 Task: For heading Arial with bold.  font size for heading22,  'Change the font style of data to'Arial Narrow.  and font size to 14,  Change the alignment of both headline & data to Align middle.  In the sheet  Expense Tracker Log Workbook Spreadsheetbook
Action: Mouse moved to (63, 102)
Screenshot: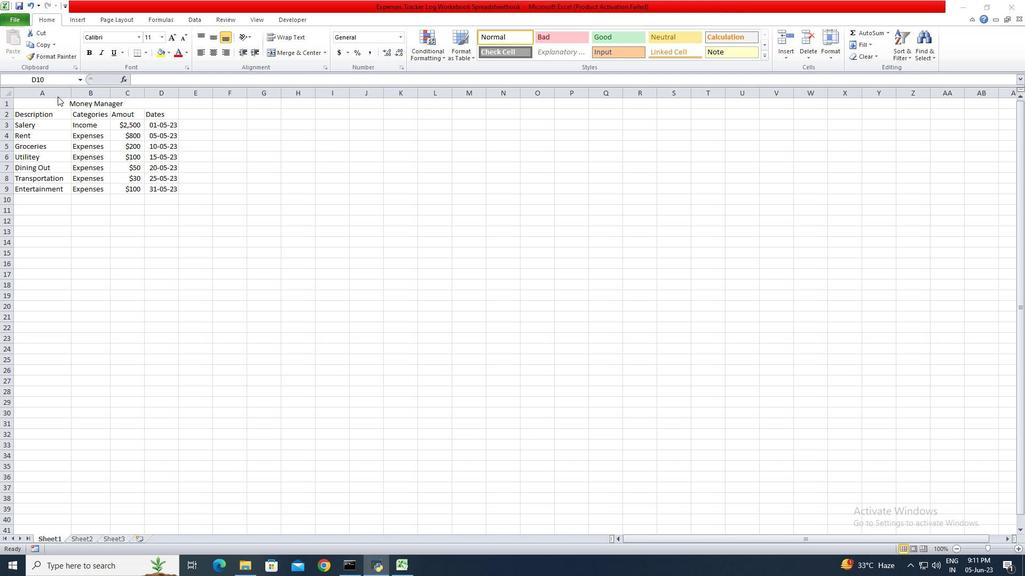 
Action: Mouse pressed left at (63, 102)
Screenshot: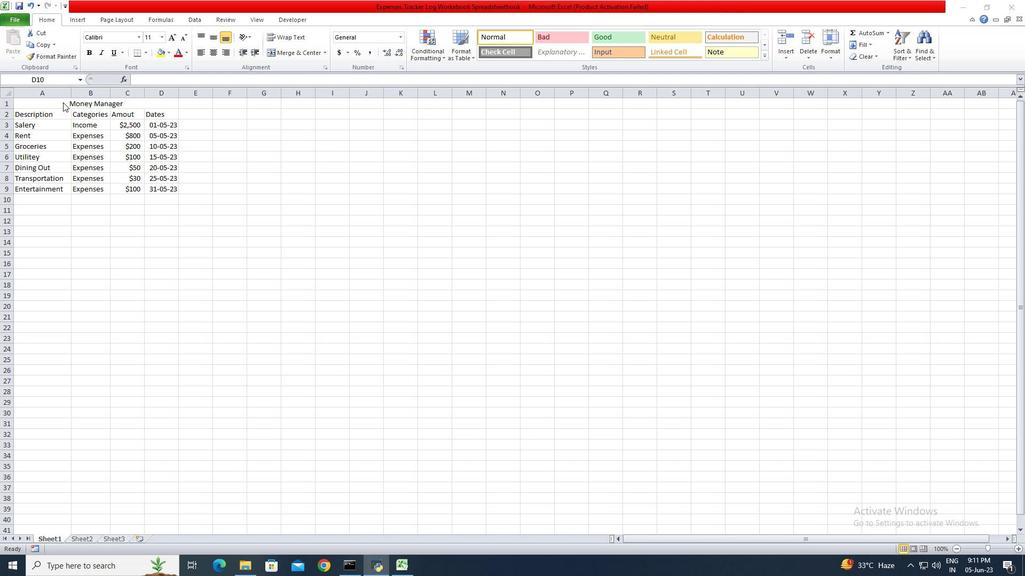 
Action: Mouse moved to (61, 102)
Screenshot: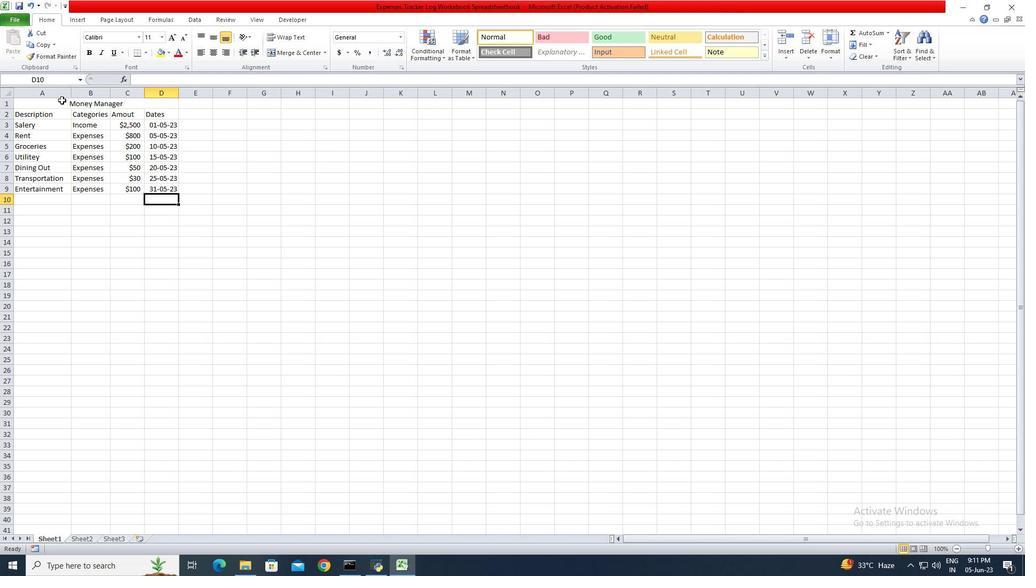 
Action: Mouse pressed left at (61, 102)
Screenshot: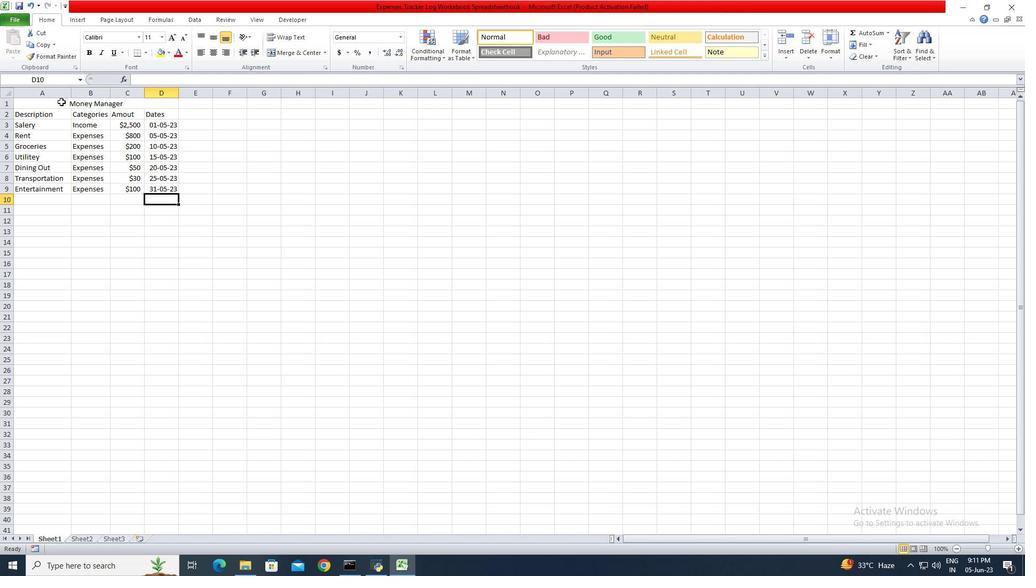 
Action: Mouse moved to (137, 39)
Screenshot: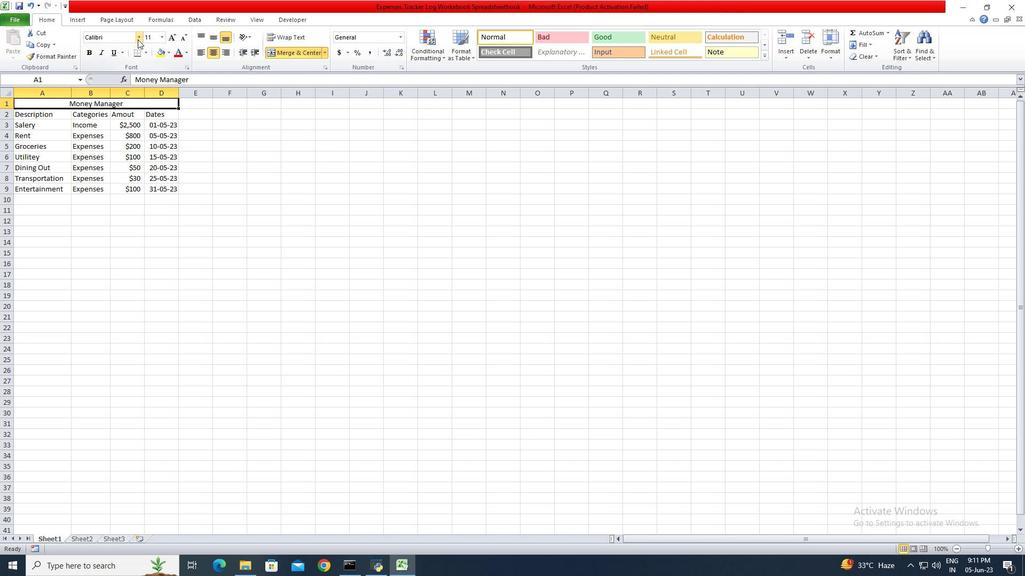 
Action: Mouse pressed left at (137, 39)
Screenshot: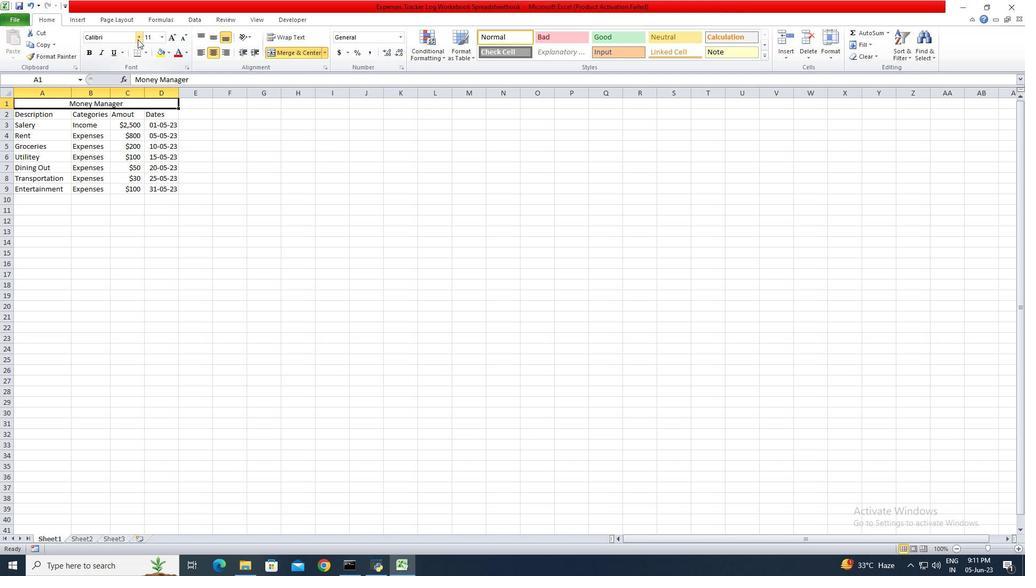 
Action: Mouse moved to (125, 121)
Screenshot: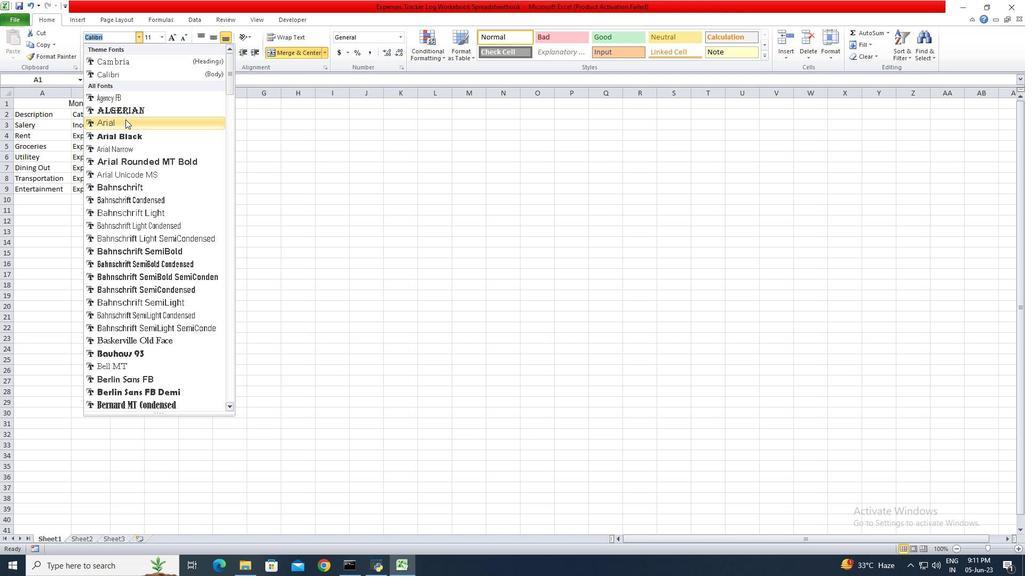 
Action: Mouse pressed left at (125, 121)
Screenshot: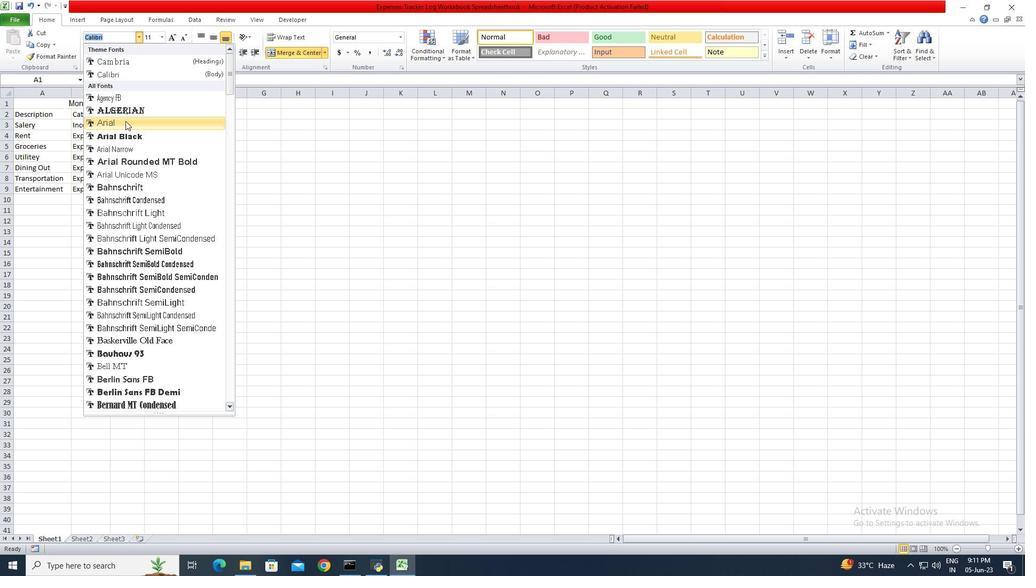 
Action: Mouse moved to (89, 51)
Screenshot: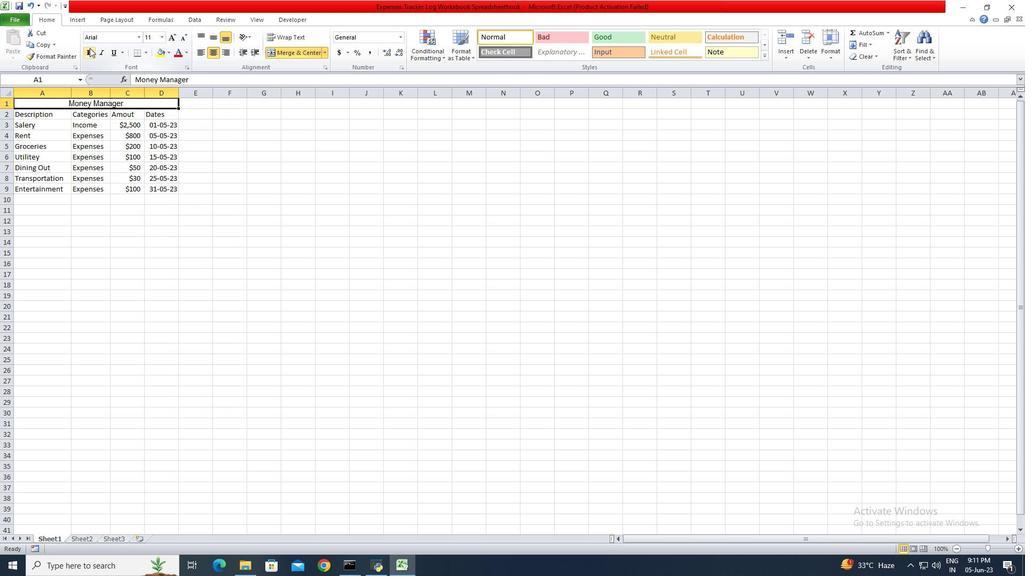 
Action: Mouse pressed left at (89, 51)
Screenshot: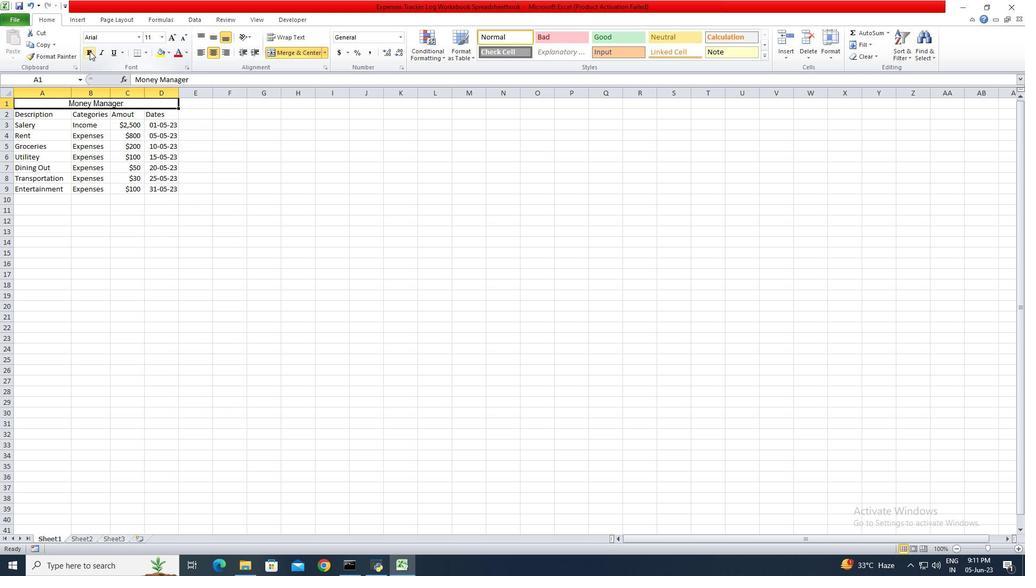
Action: Mouse moved to (158, 39)
Screenshot: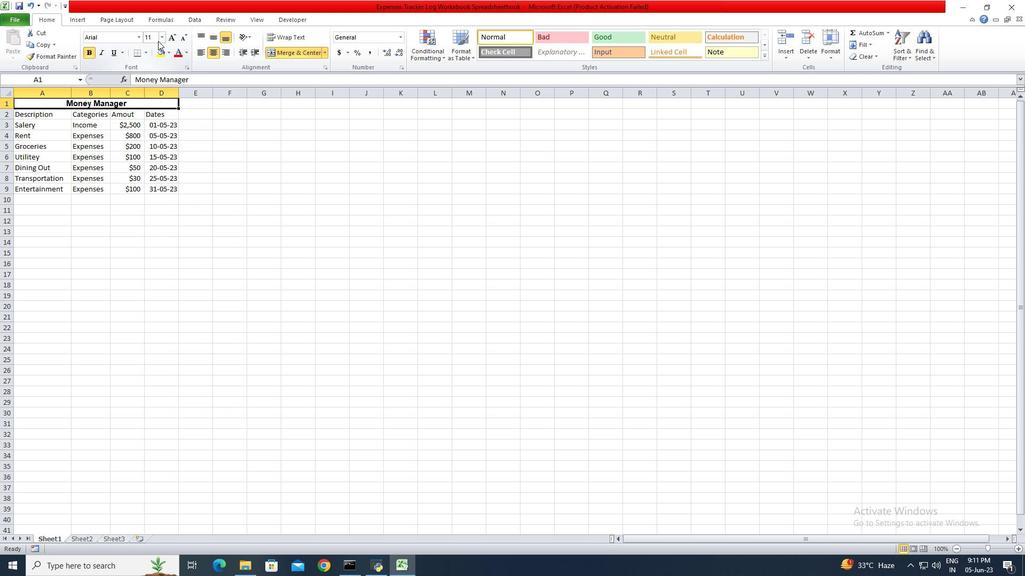 
Action: Mouse pressed left at (158, 39)
Screenshot: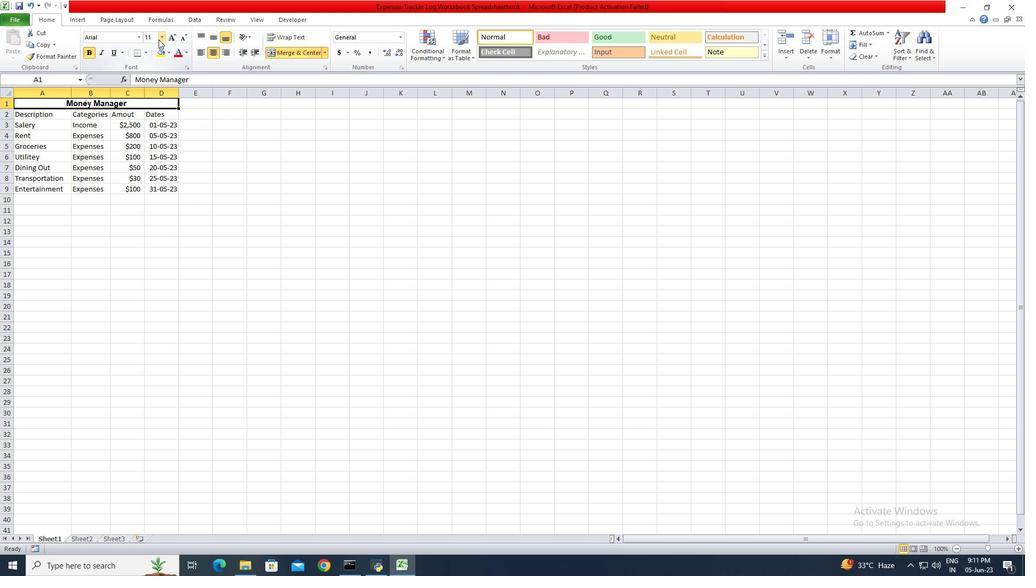 
Action: Mouse moved to (147, 128)
Screenshot: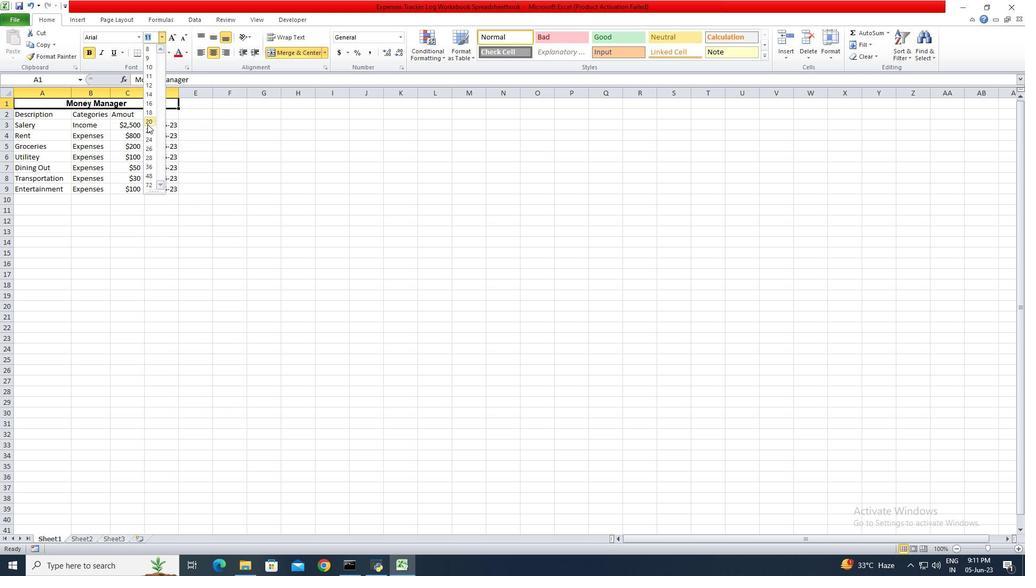
Action: Mouse pressed left at (147, 128)
Screenshot: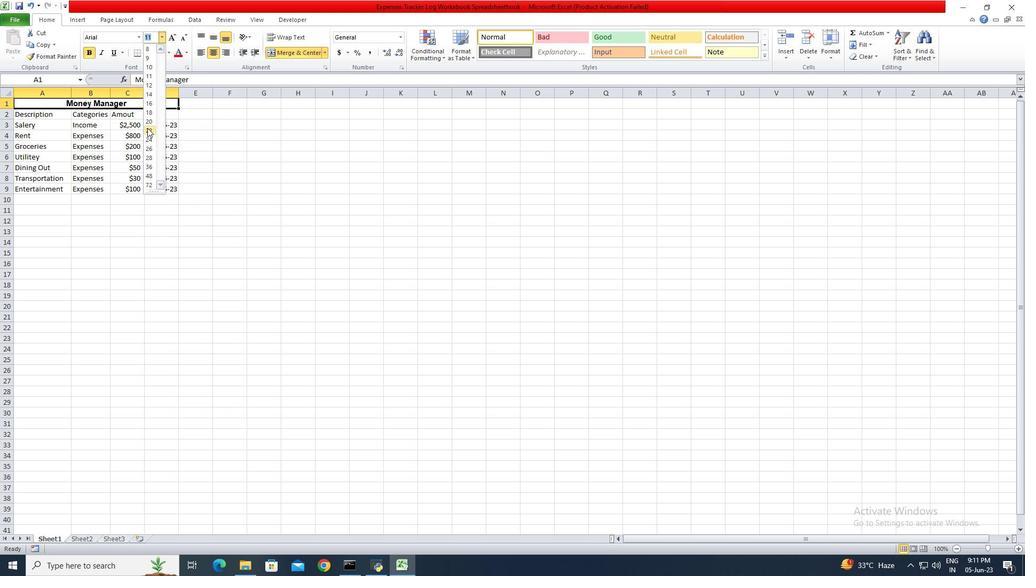 
Action: Mouse moved to (42, 120)
Screenshot: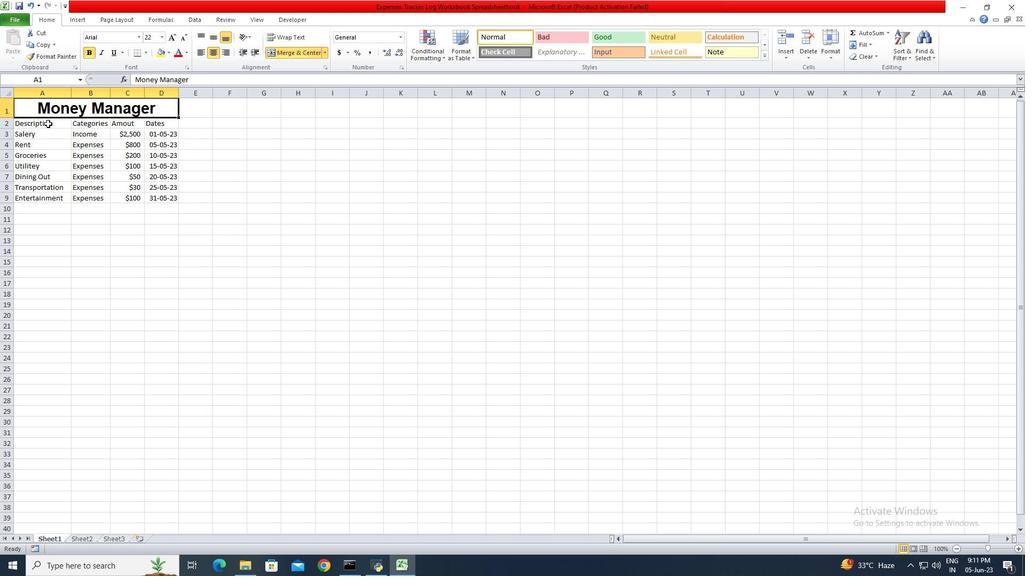 
Action: Mouse pressed left at (42, 120)
Screenshot: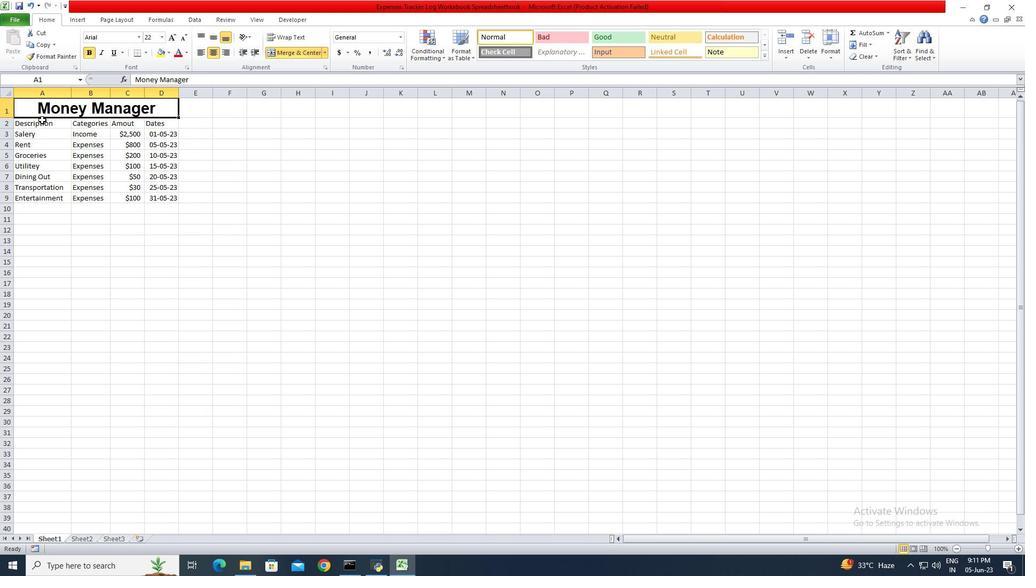 
Action: Mouse moved to (136, 37)
Screenshot: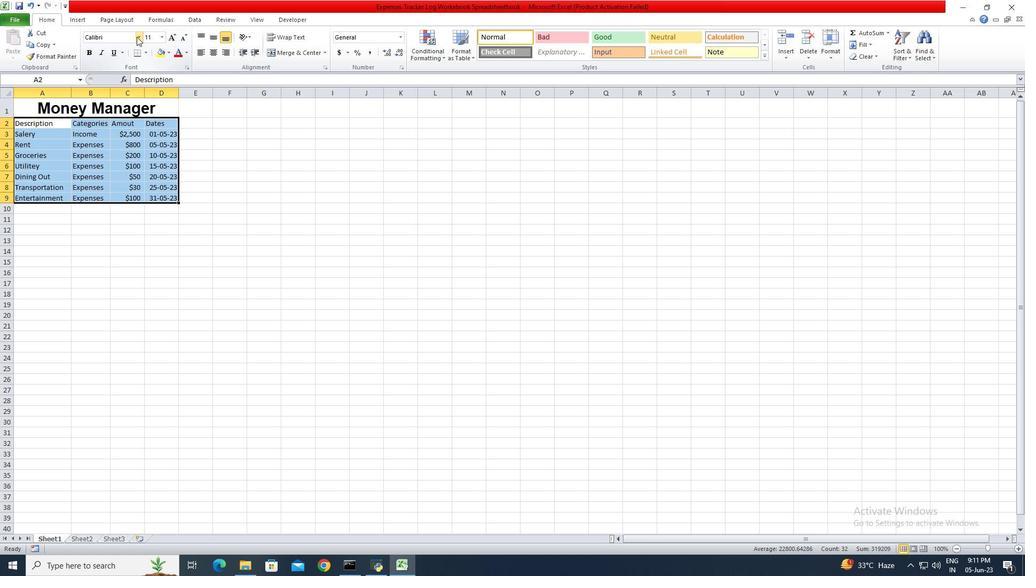 
Action: Mouse pressed left at (136, 37)
Screenshot: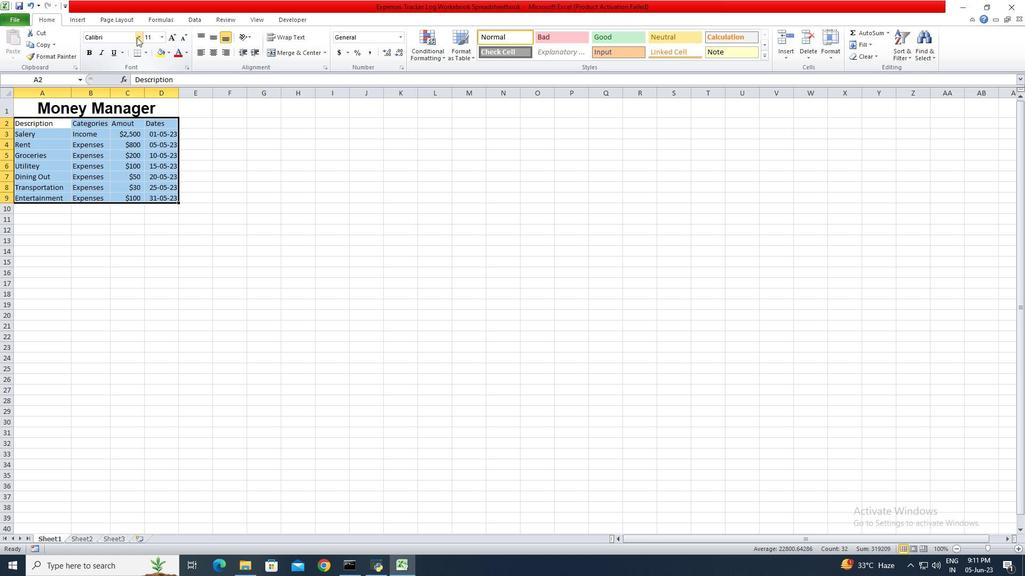 
Action: Mouse moved to (136, 143)
Screenshot: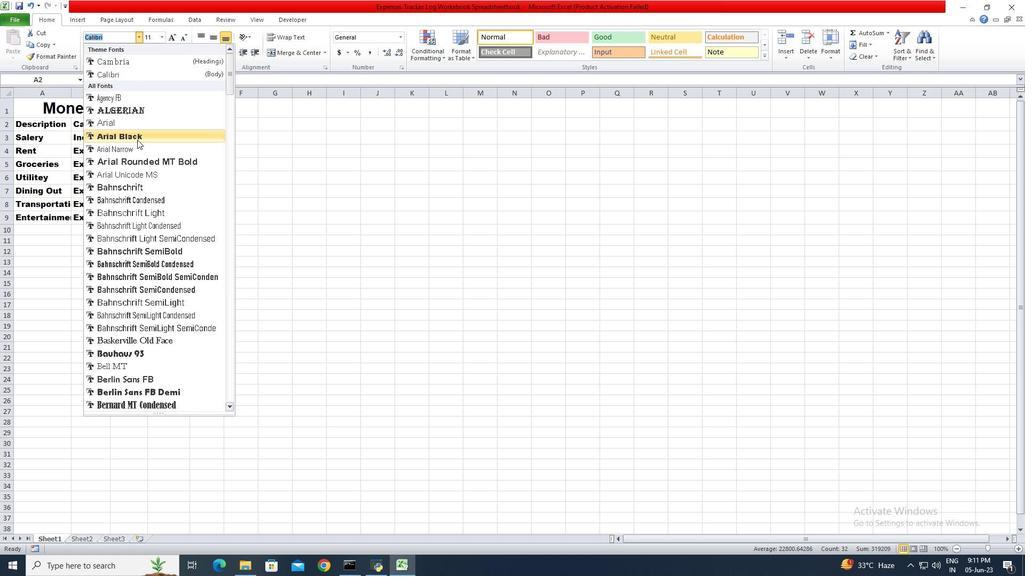 
Action: Mouse pressed left at (136, 143)
Screenshot: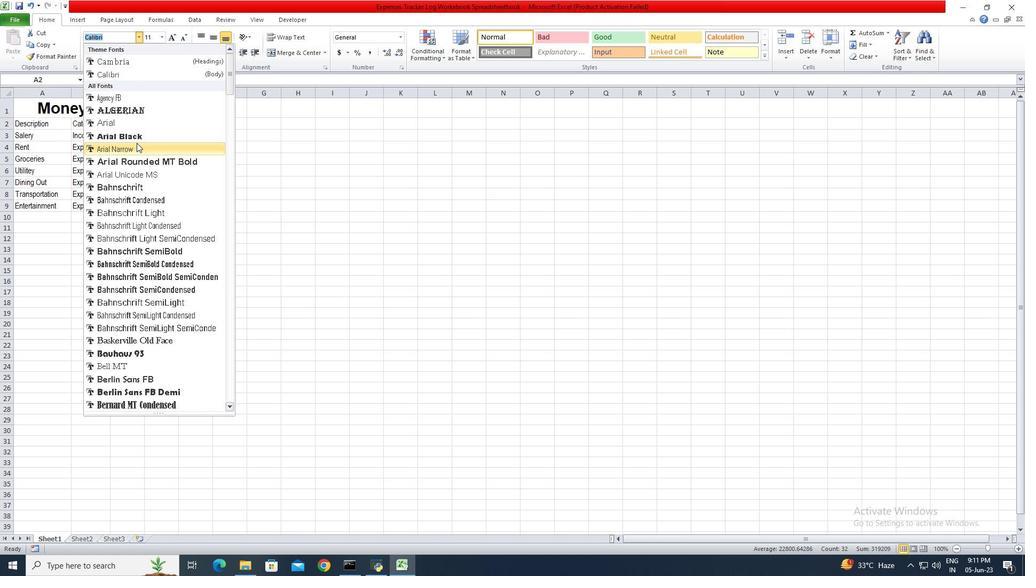 
Action: Mouse moved to (162, 39)
Screenshot: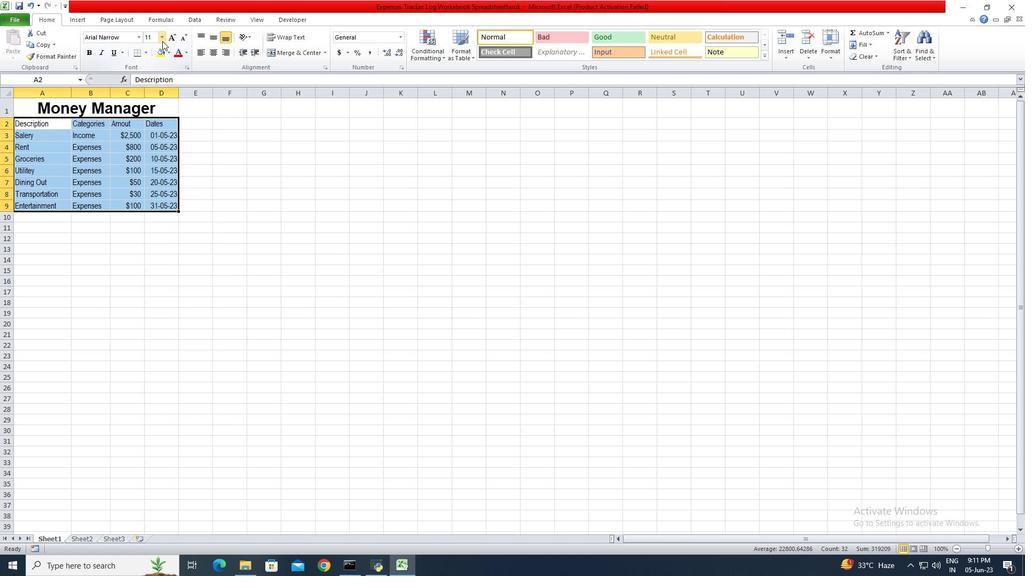 
Action: Mouse pressed left at (162, 39)
Screenshot: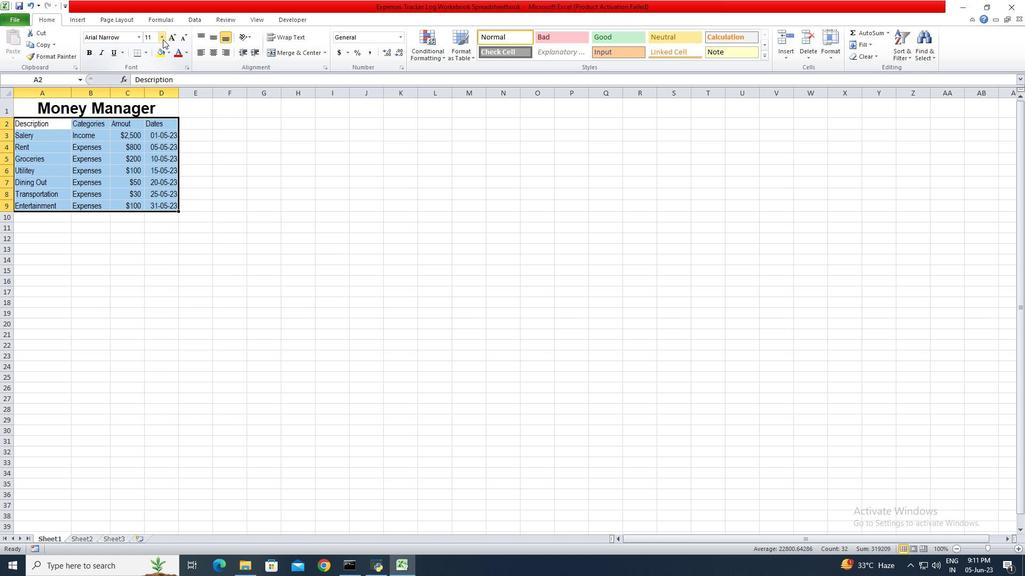 
Action: Mouse moved to (153, 95)
Screenshot: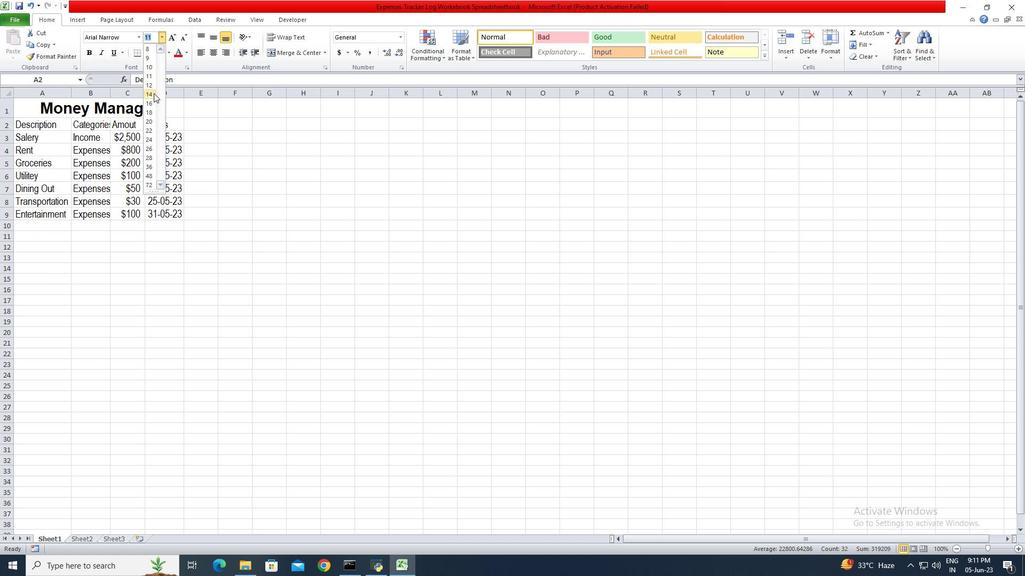 
Action: Mouse pressed left at (153, 95)
Screenshot: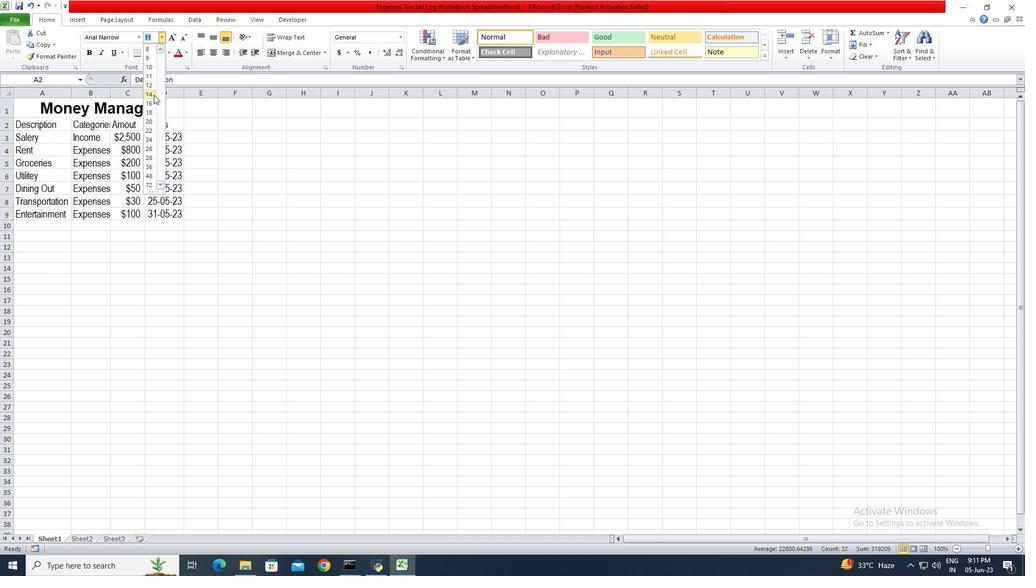 
Action: Mouse moved to (71, 91)
Screenshot: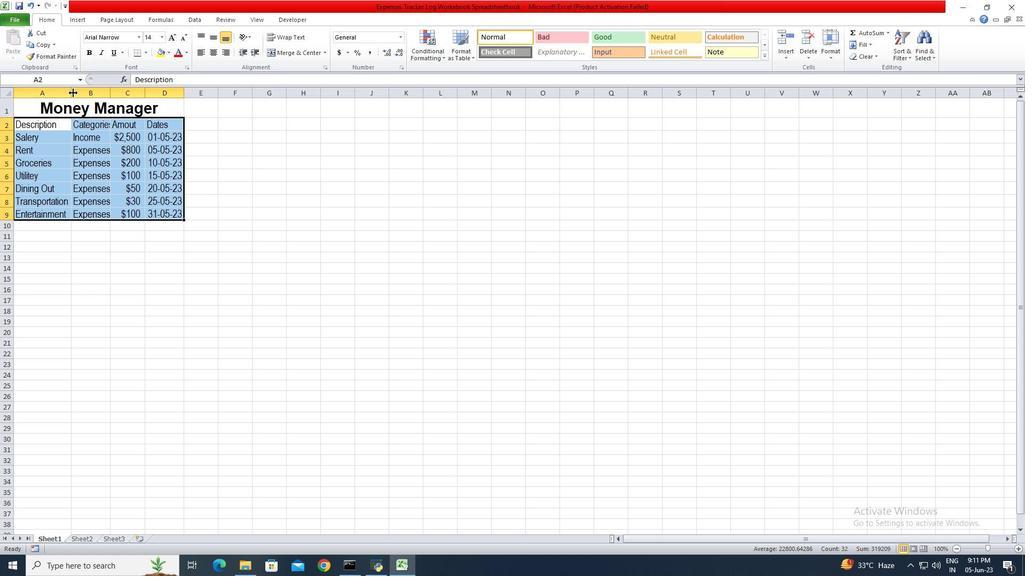 
Action: Mouse pressed left at (71, 91)
Screenshot: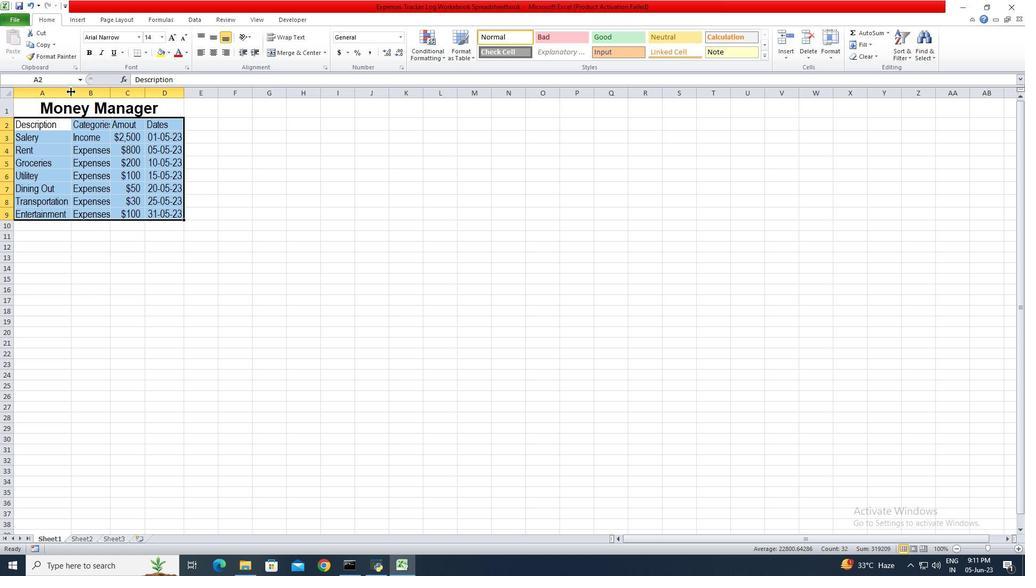
Action: Mouse pressed left at (71, 91)
Screenshot: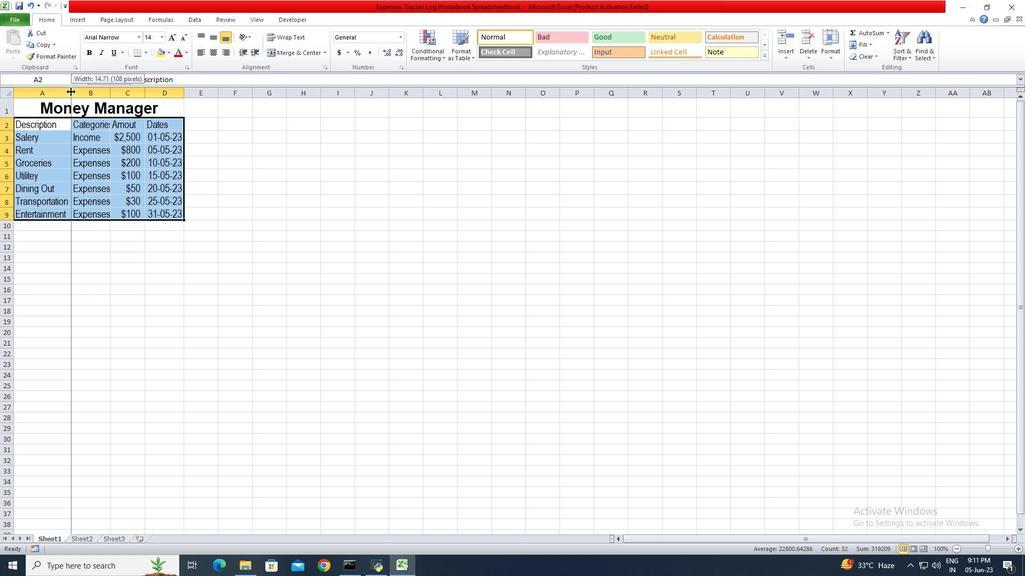 
Action: Mouse moved to (113, 89)
Screenshot: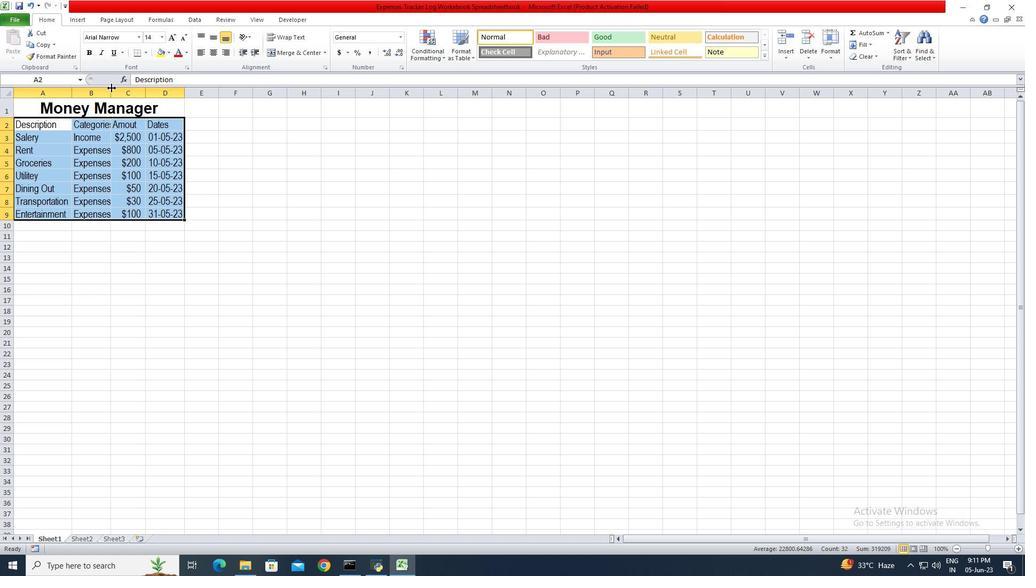 
Action: Mouse pressed left at (113, 89)
Screenshot: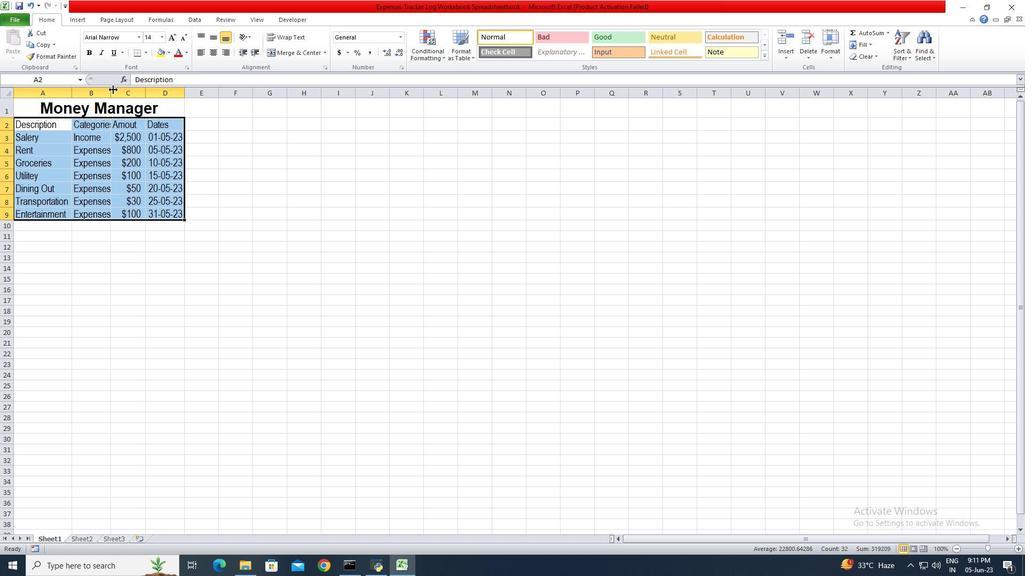
Action: Mouse pressed left at (113, 89)
Screenshot: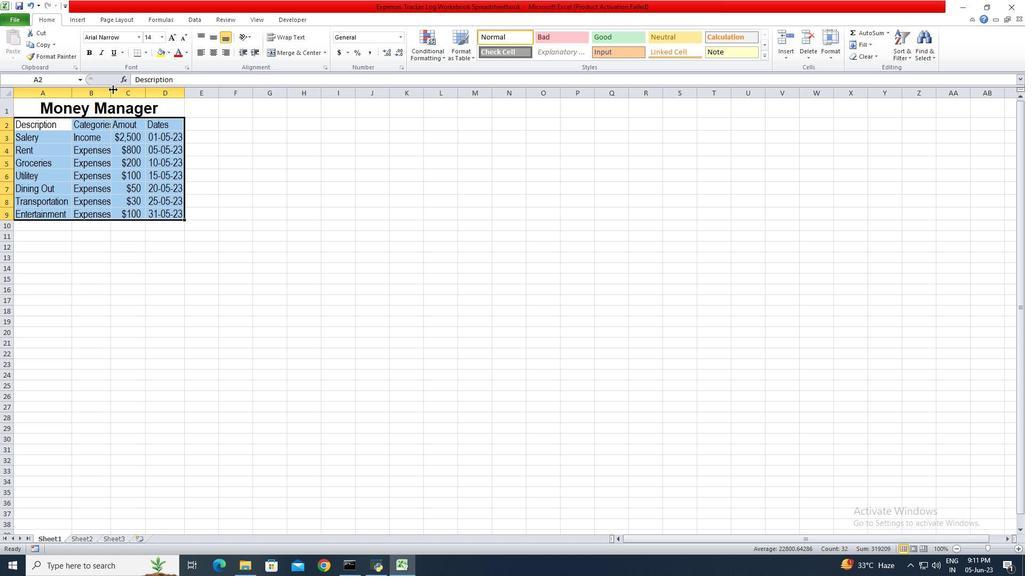 
Action: Mouse moved to (153, 92)
Screenshot: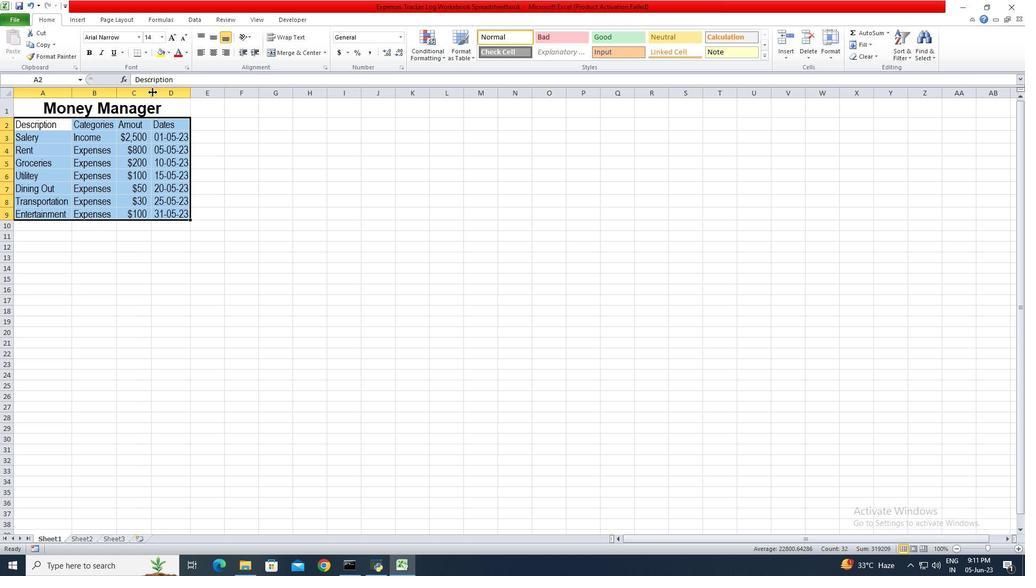
Action: Mouse pressed left at (153, 92)
Screenshot: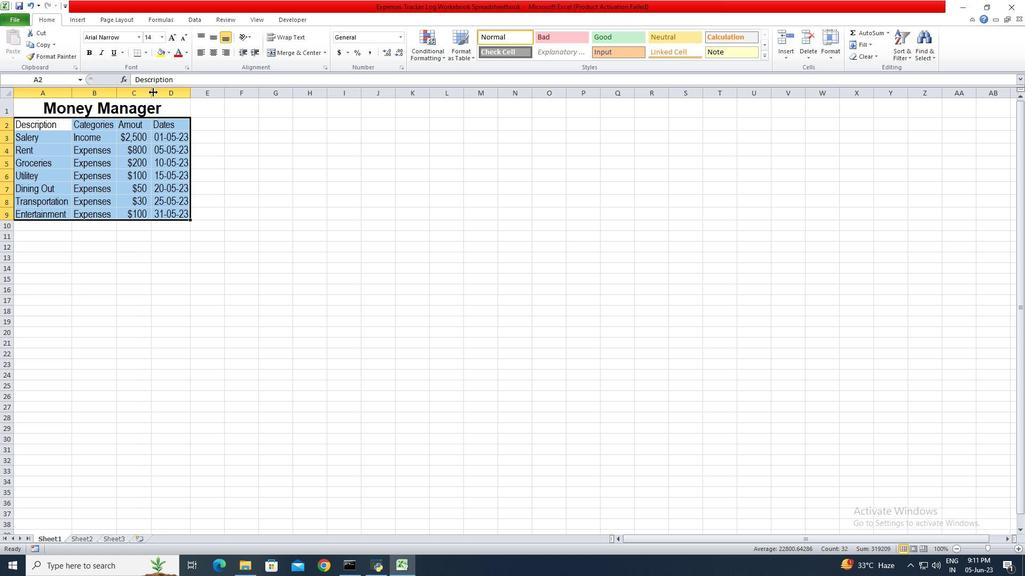 
Action: Mouse pressed left at (153, 92)
Screenshot: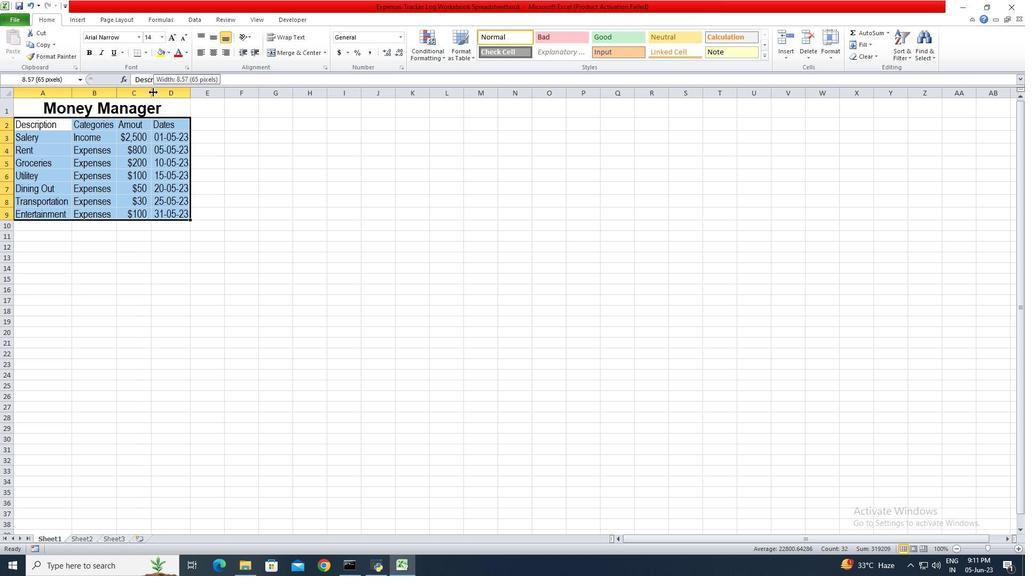 
Action: Mouse moved to (186, 93)
Screenshot: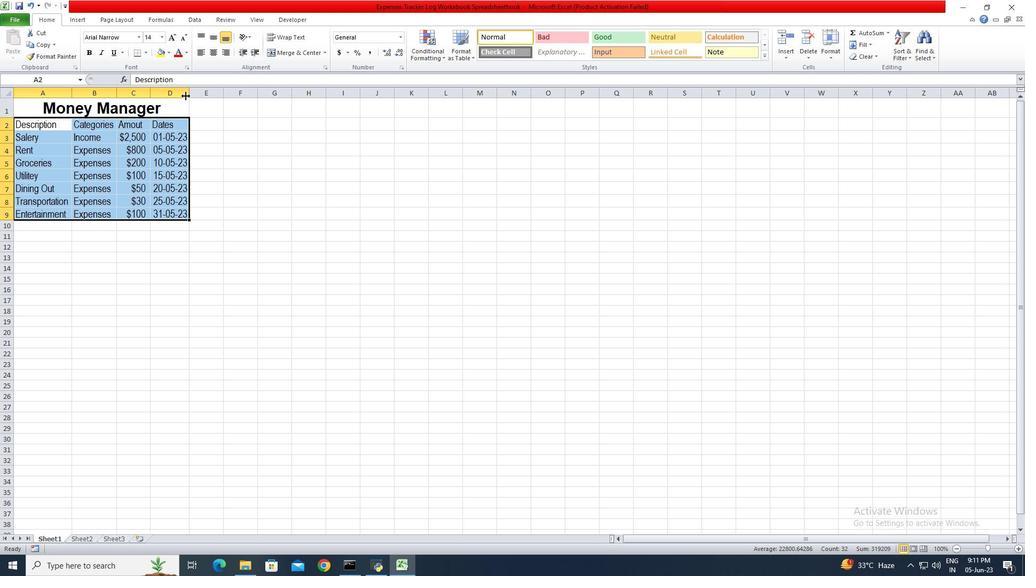 
Action: Mouse pressed left at (186, 93)
Screenshot: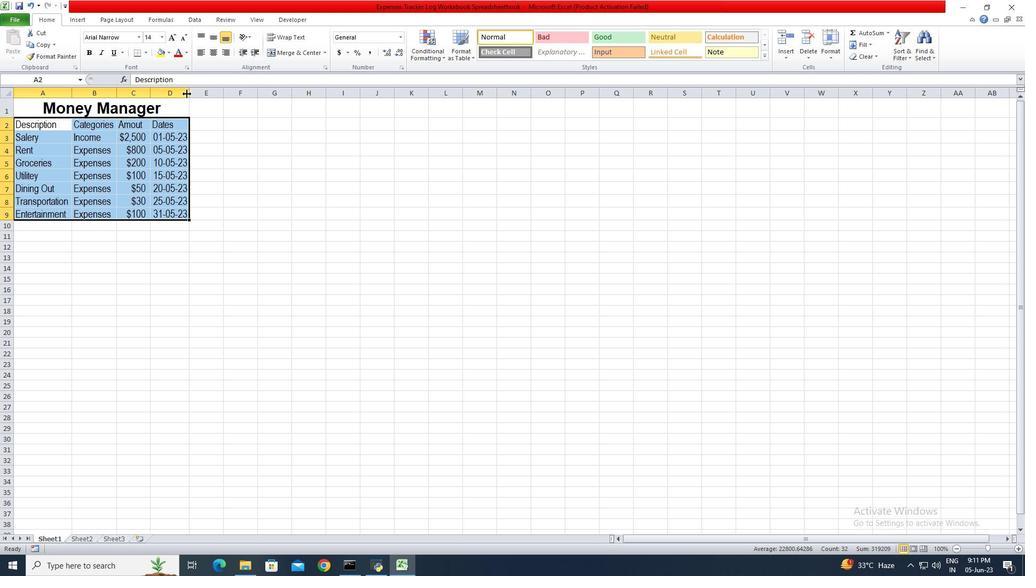 
Action: Mouse pressed left at (186, 93)
Screenshot: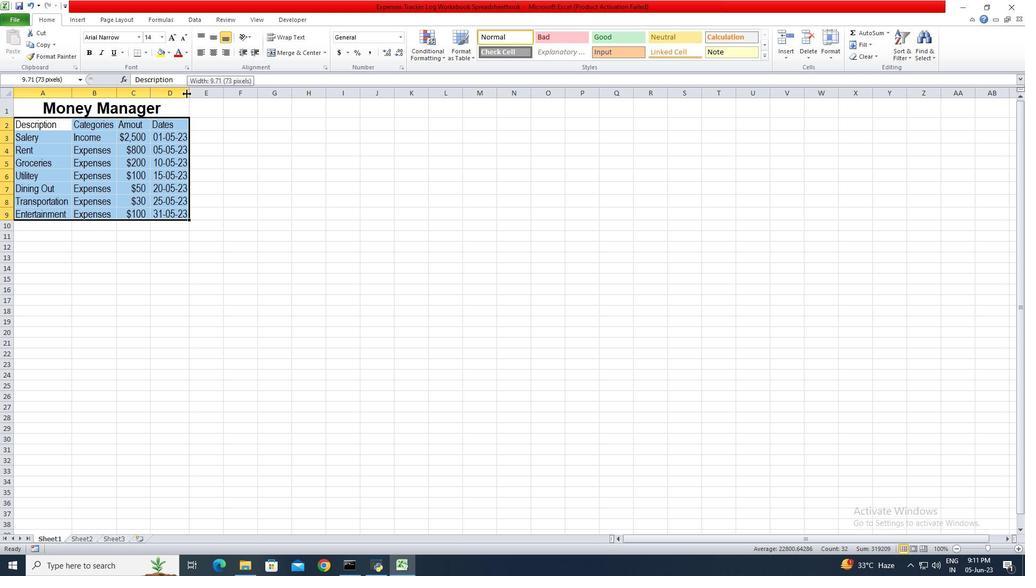 
Action: Mouse moved to (43, 102)
Screenshot: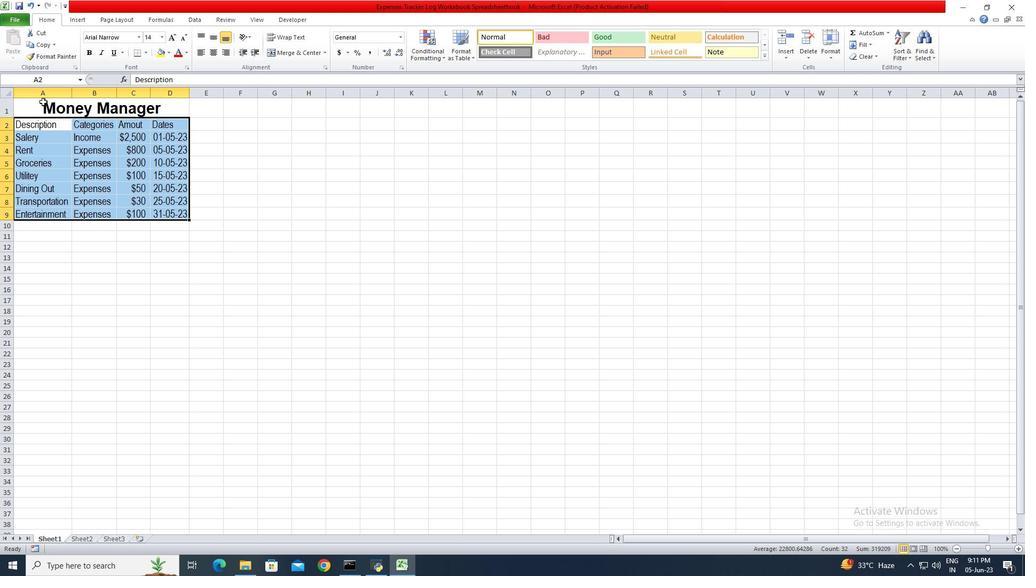 
Action: Mouse pressed left at (43, 102)
Screenshot: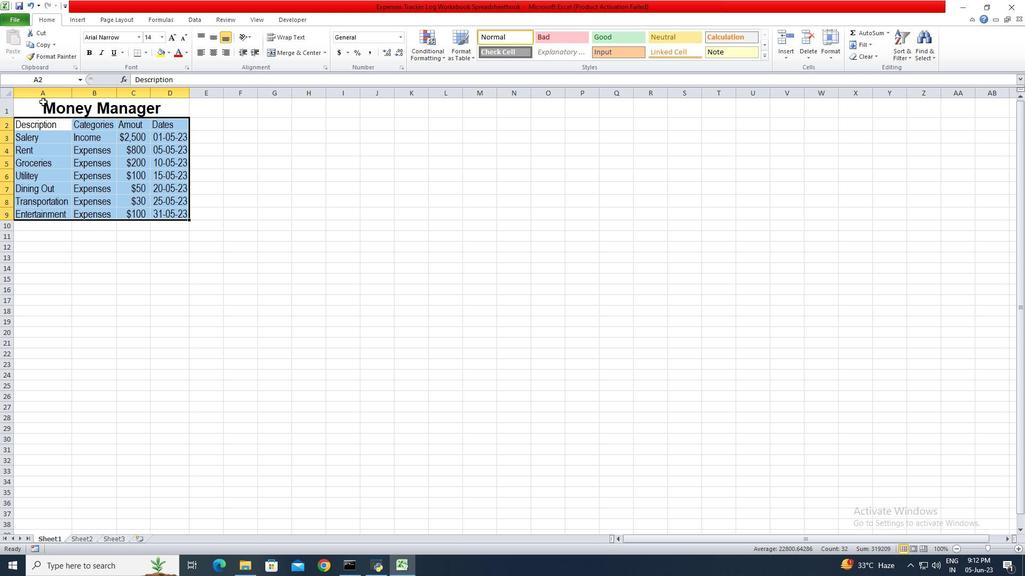 
Action: Mouse moved to (211, 37)
Screenshot: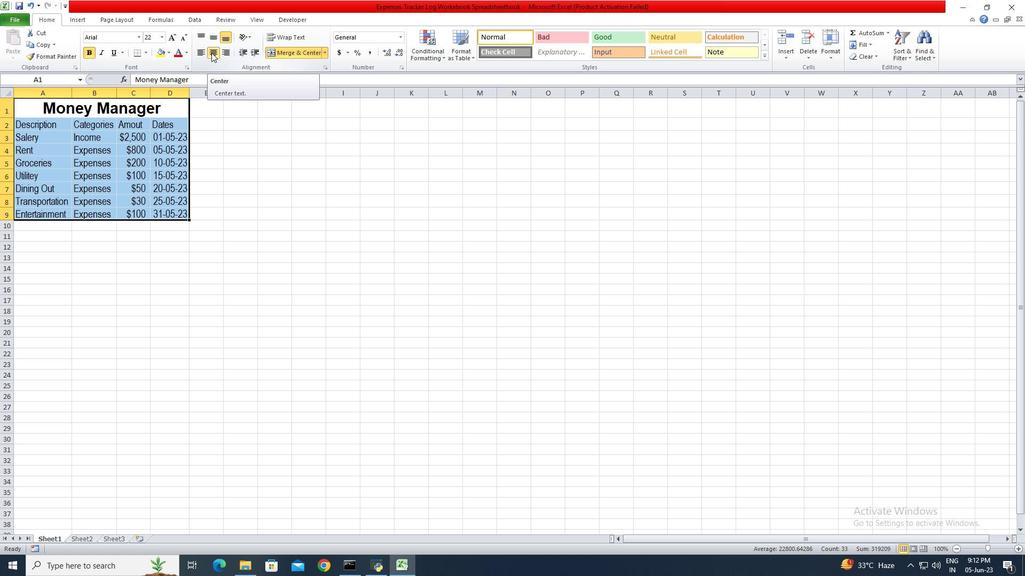 
Action: Mouse pressed left at (211, 37)
Screenshot: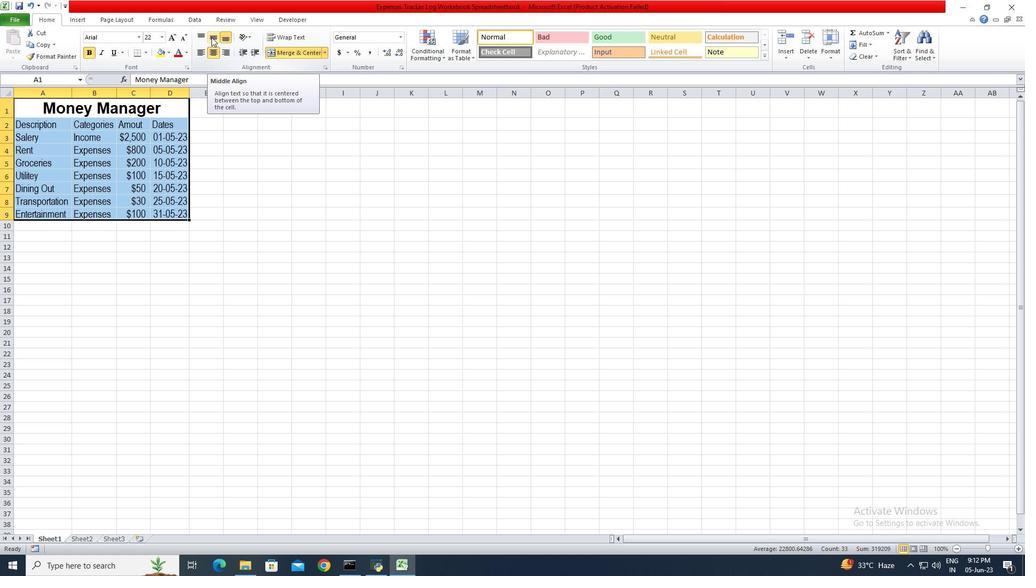 
Action: Mouse moved to (17, 17)
Screenshot: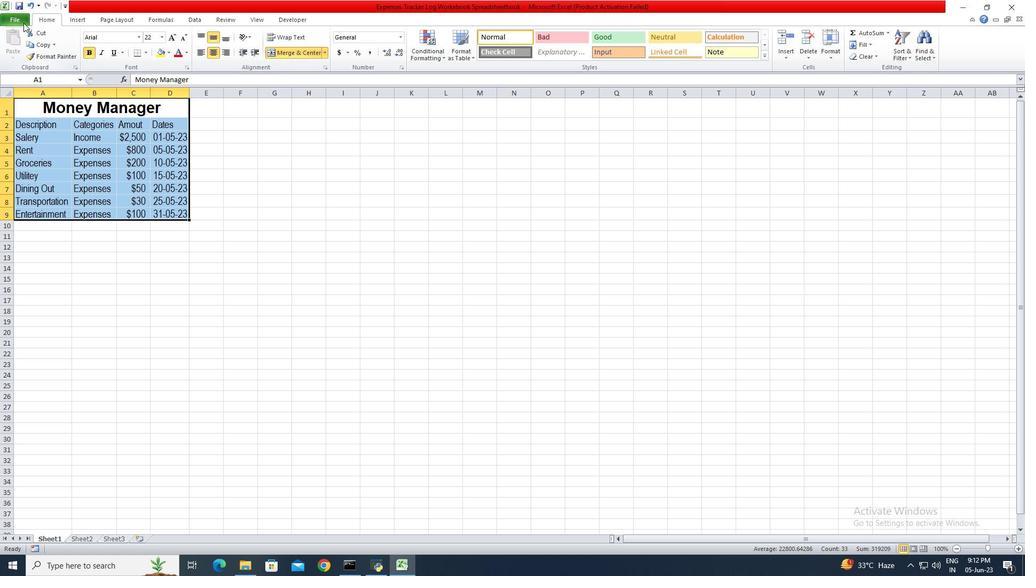 
Action: Mouse pressed left at (17, 17)
Screenshot: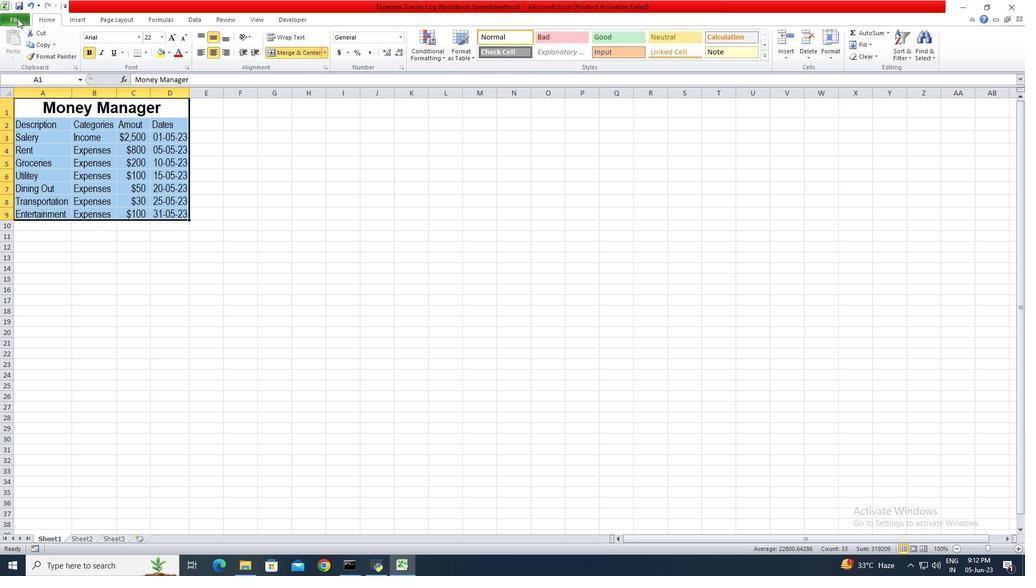 
Action: Mouse moved to (38, 40)
Screenshot: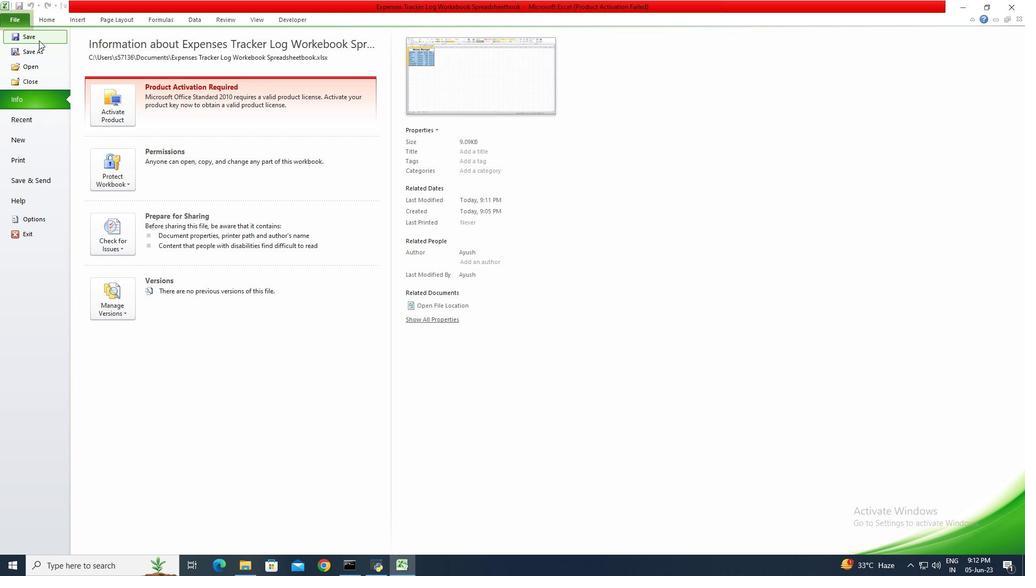 
Action: Mouse pressed left at (38, 40)
Screenshot: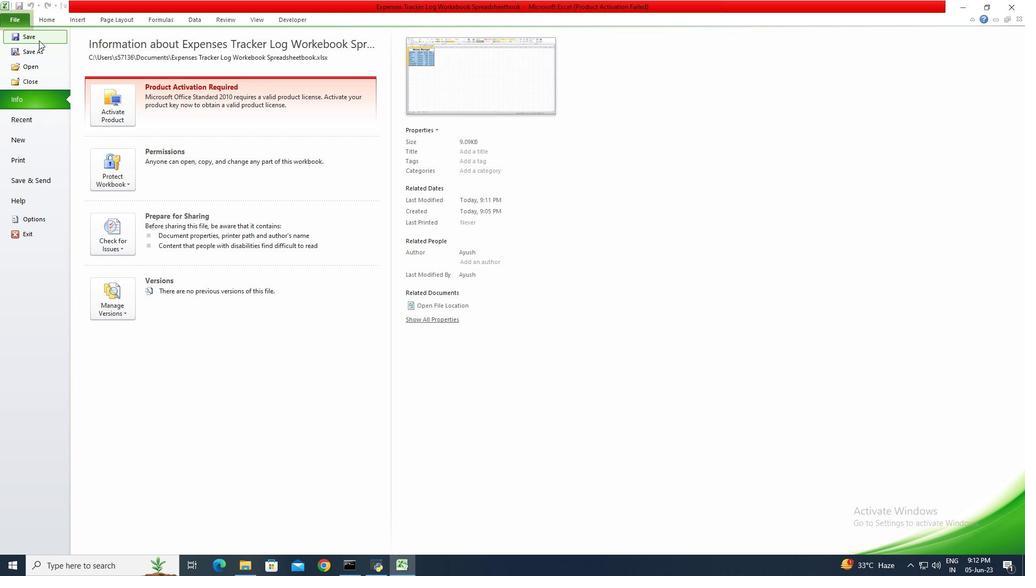 
Action: Mouse moved to (81, 107)
Screenshot: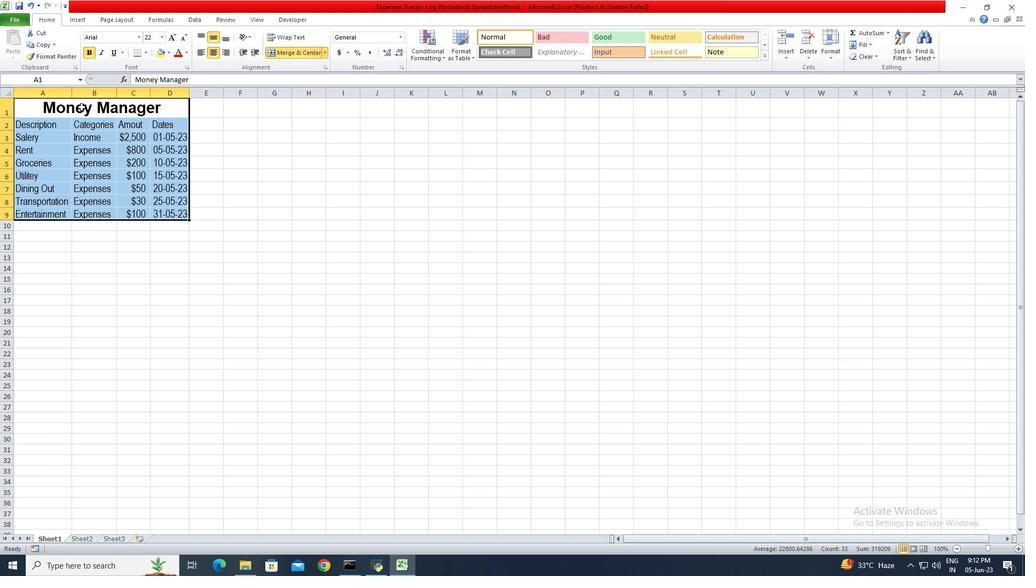 
